 Task: Add Attachment from Google Drive to Card Card0000000119 in Board Board0000000030 in Workspace WS0000000010 in Trello. Add Cover Orange to Card Card0000000119 in Board Board0000000030 in Workspace WS0000000010 in Trello. Add "Add Label …" with "Title" Title0000000119 to Button Button0000000119 to Card Card0000000119 in Board Board0000000030 in Workspace WS0000000010 in Trello. Add Description DS0000000119 to Card Card0000000119 in Board Board0000000030 in Workspace WS0000000010 in Trello. Add Comment CM0000000119 to Card Card0000000119 in Board Board0000000030 in Workspace WS0000000010 in Trello
Action: Mouse moved to (434, 19)
Screenshot: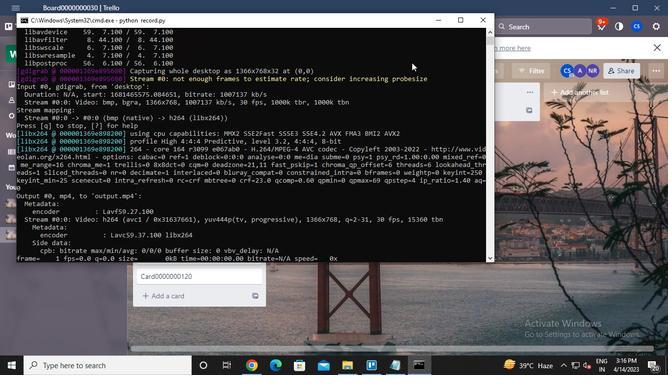 
Action: Mouse pressed left at (434, 19)
Screenshot: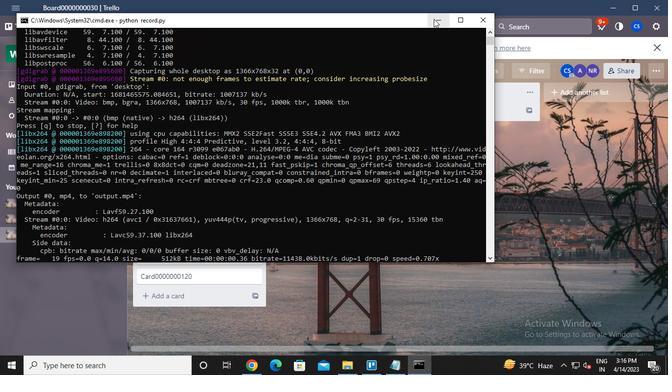 
Action: Mouse moved to (192, 240)
Screenshot: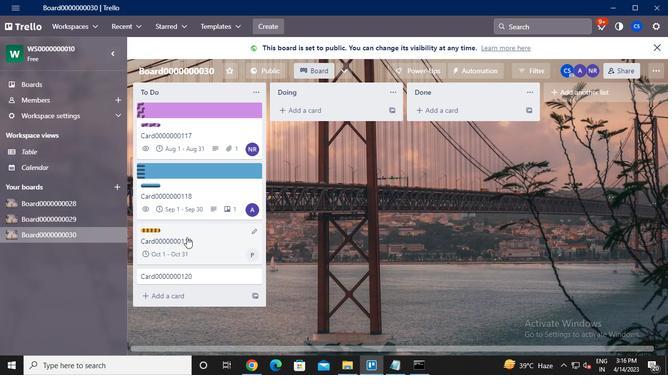 
Action: Mouse pressed left at (192, 240)
Screenshot: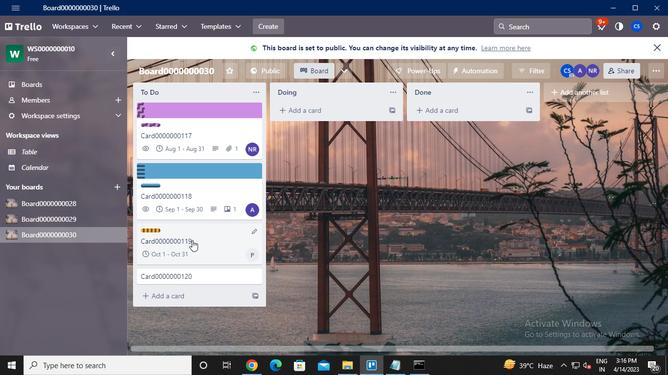 
Action: Mouse moved to (462, 203)
Screenshot: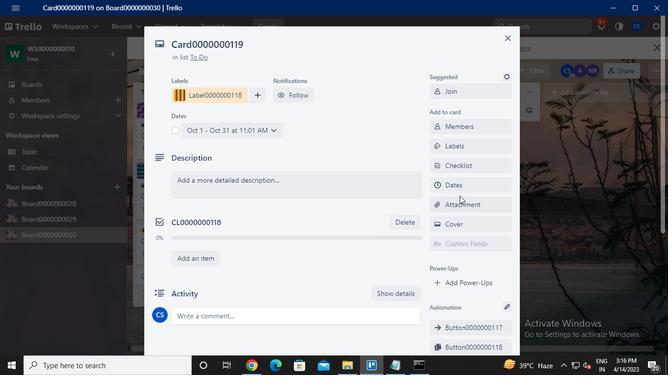 
Action: Mouse pressed left at (462, 203)
Screenshot: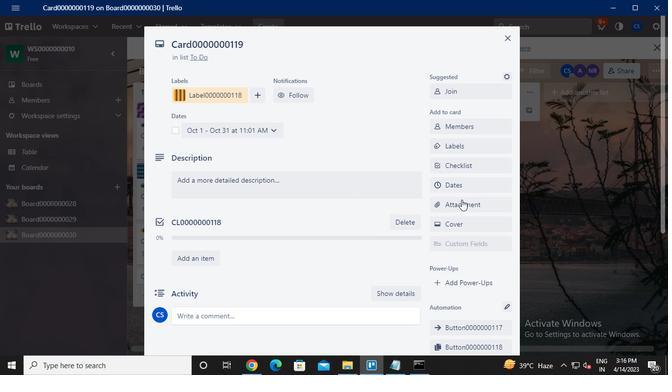 
Action: Mouse moved to (466, 114)
Screenshot: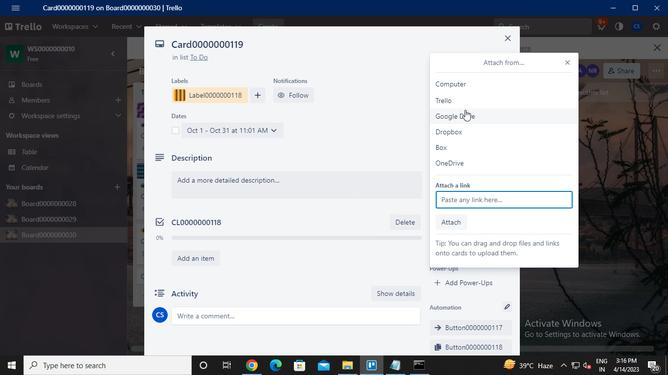 
Action: Mouse pressed left at (466, 114)
Screenshot: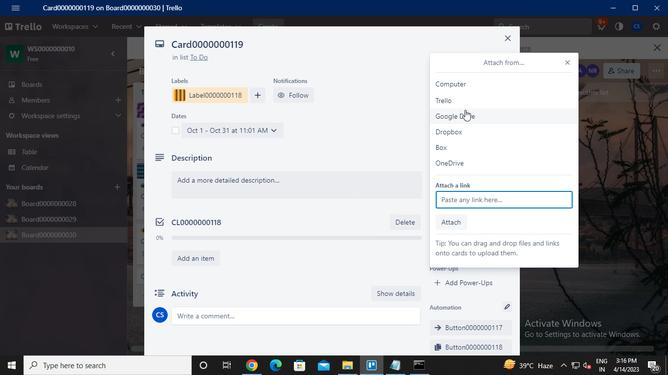 
Action: Mouse moved to (160, 173)
Screenshot: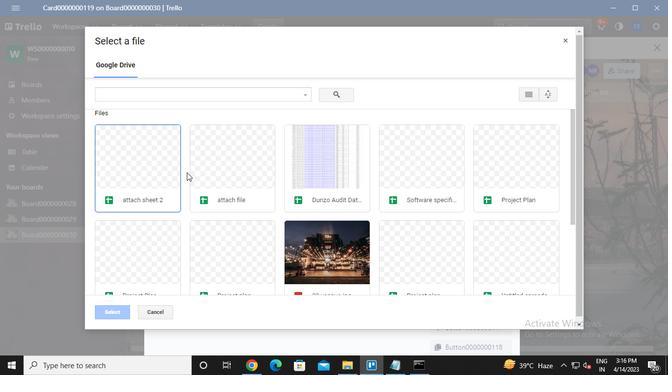 
Action: Mouse pressed left at (160, 173)
Screenshot: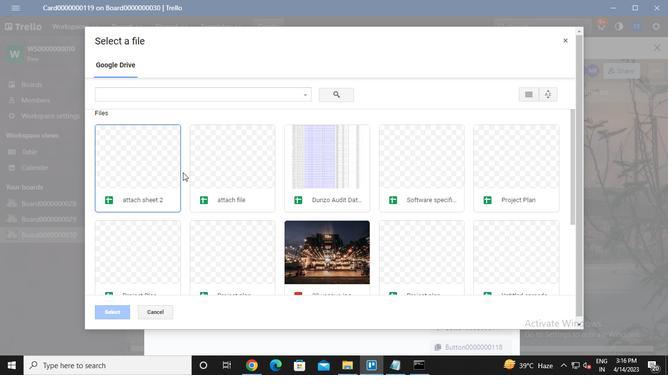 
Action: Mouse pressed left at (160, 173)
Screenshot: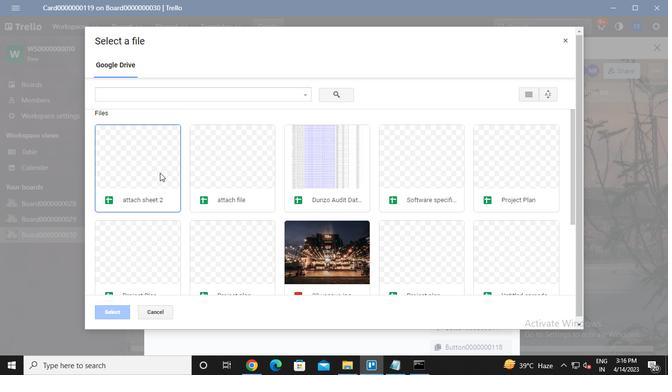 
Action: Mouse moved to (461, 222)
Screenshot: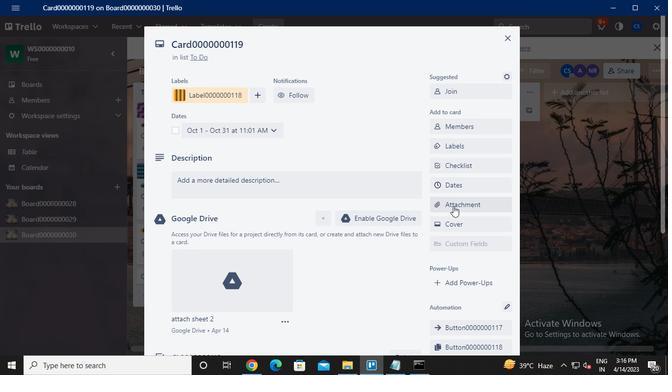 
Action: Mouse pressed left at (461, 222)
Screenshot: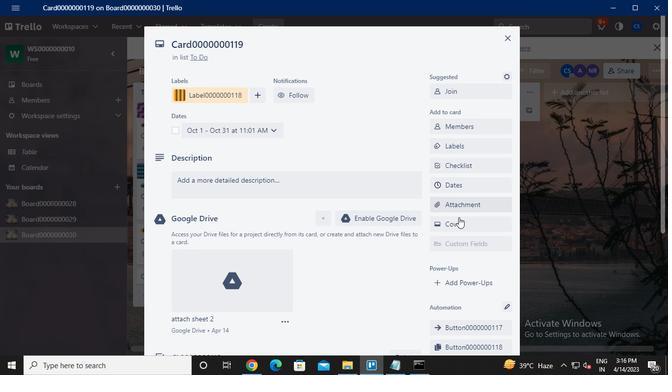 
Action: Mouse moved to (509, 161)
Screenshot: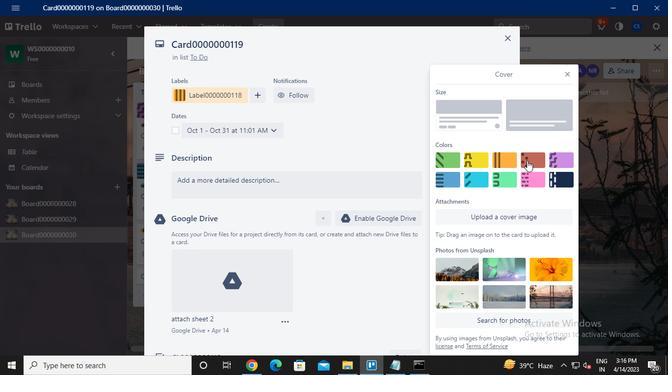 
Action: Mouse pressed left at (509, 161)
Screenshot: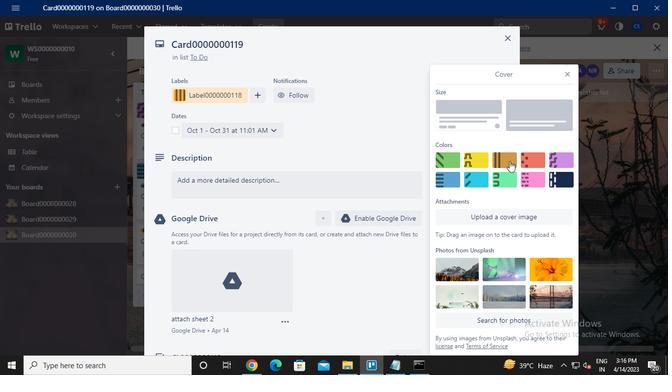 
Action: Mouse moved to (567, 57)
Screenshot: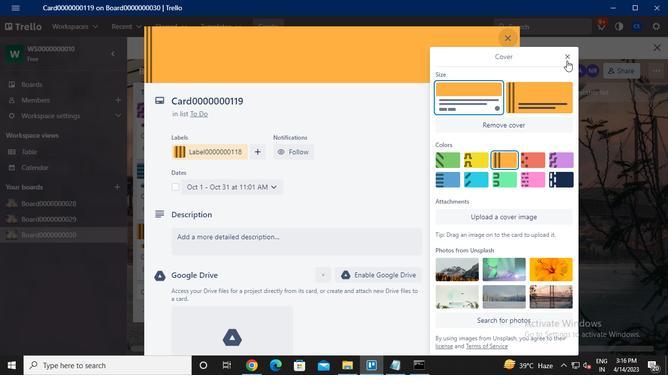 
Action: Mouse pressed left at (567, 57)
Screenshot: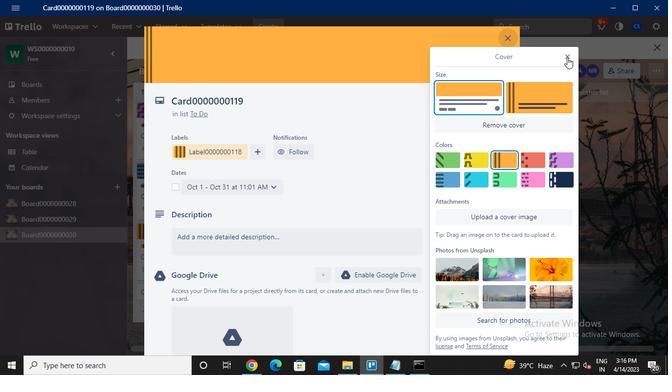 
Action: Mouse moved to (470, 257)
Screenshot: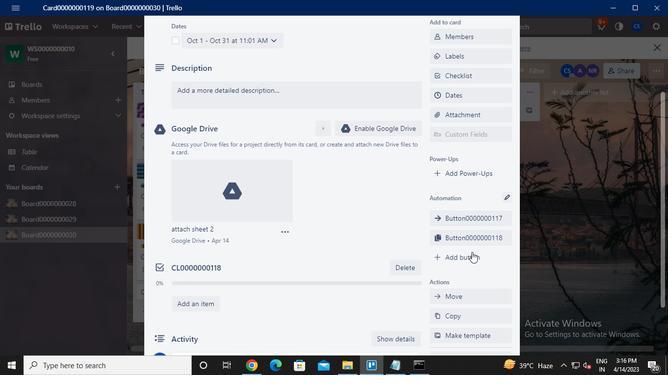 
Action: Mouse pressed left at (470, 257)
Screenshot: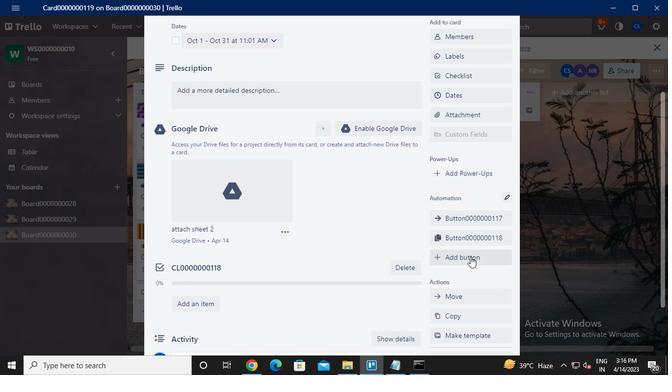 
Action: Mouse moved to (480, 130)
Screenshot: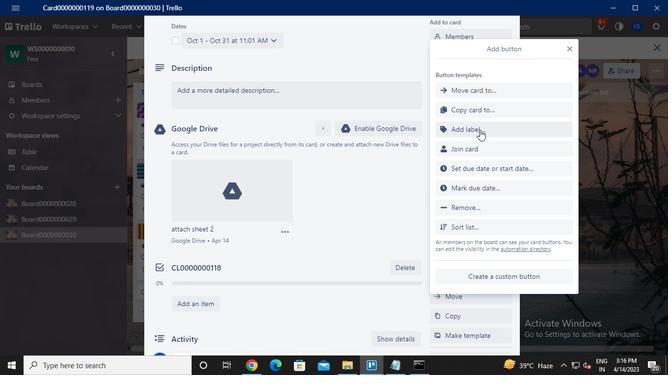 
Action: Mouse pressed left at (480, 130)
Screenshot: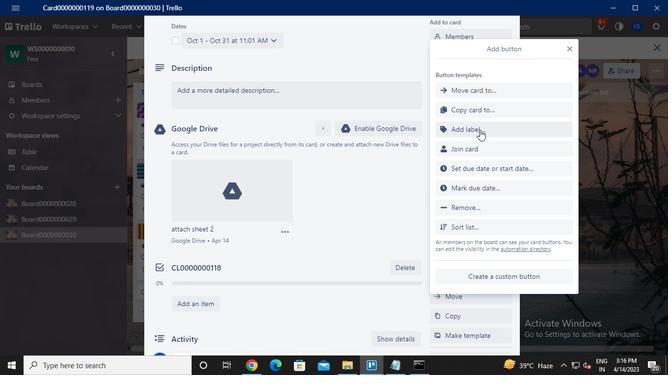 
Action: Mouse moved to (463, 134)
Screenshot: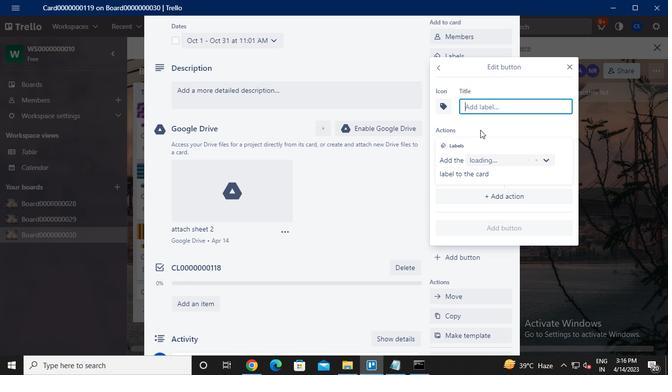 
Action: Keyboard t
Screenshot: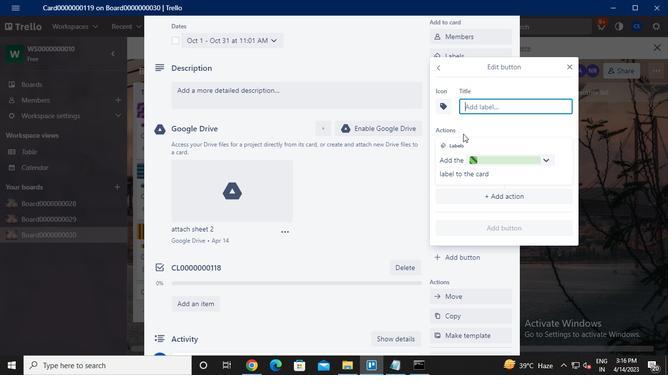 
Action: Keyboard Key.caps_lock
Screenshot: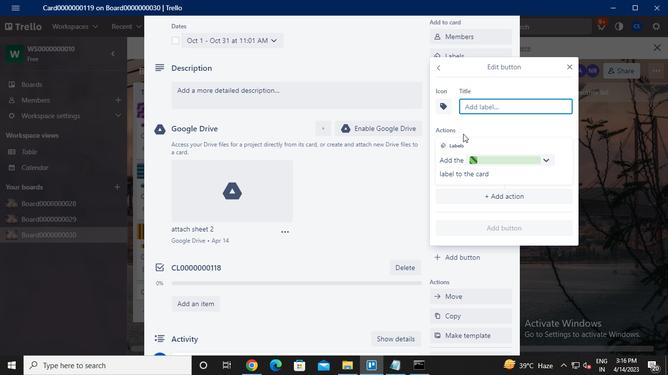 
Action: Keyboard i
Screenshot: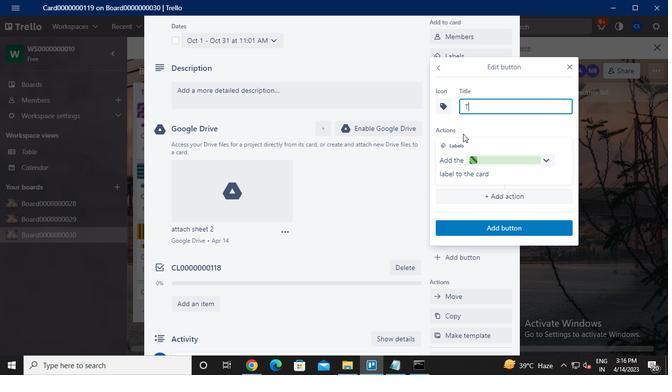 
Action: Keyboard t
Screenshot: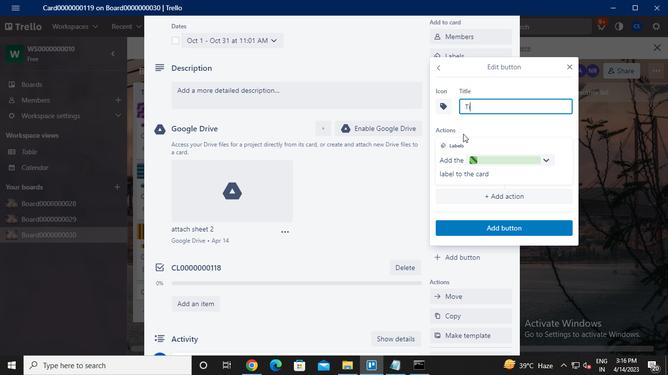 
Action: Keyboard l
Screenshot: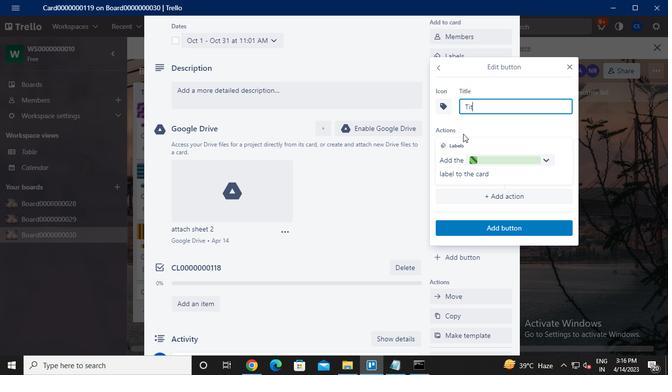 
Action: Keyboard e
Screenshot: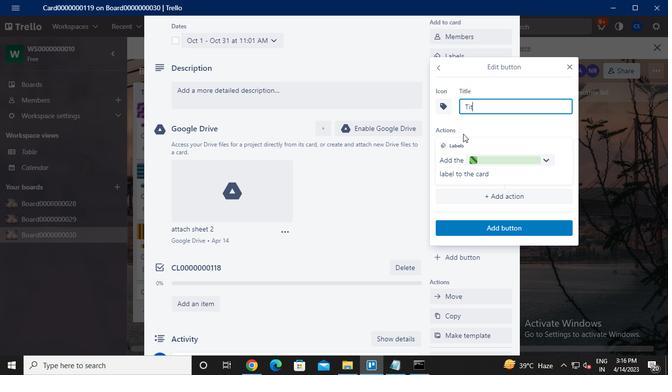 
Action: Keyboard <96>
Screenshot: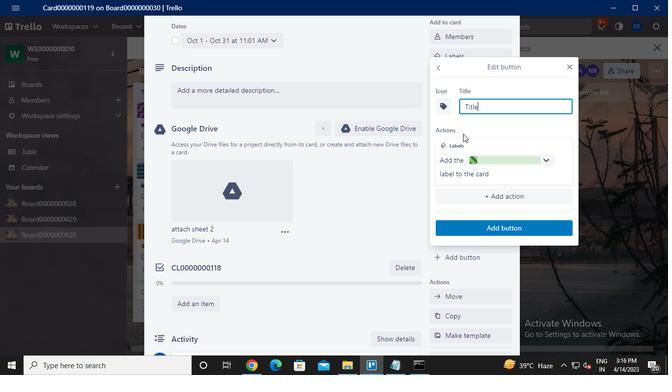 
Action: Keyboard <96>
Screenshot: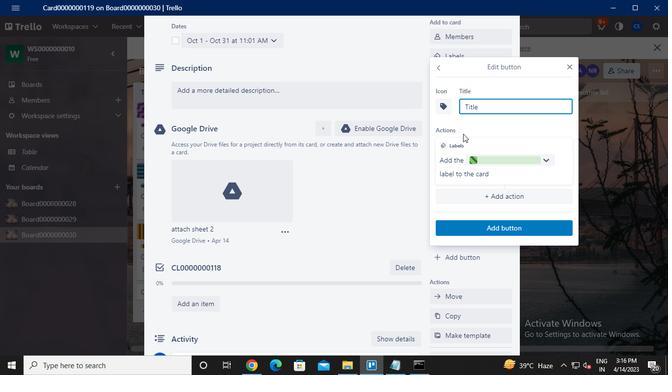 
Action: Keyboard <96>
Screenshot: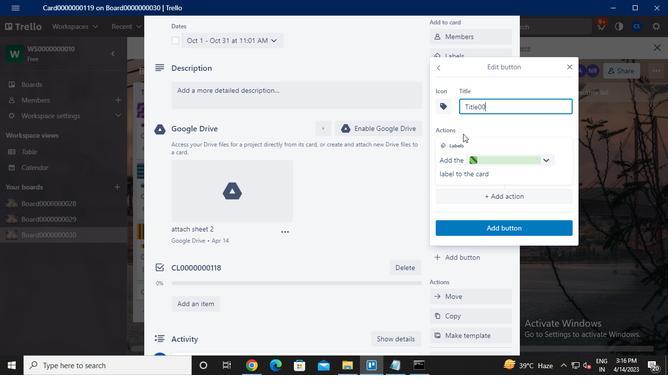 
Action: Keyboard <96>
Screenshot: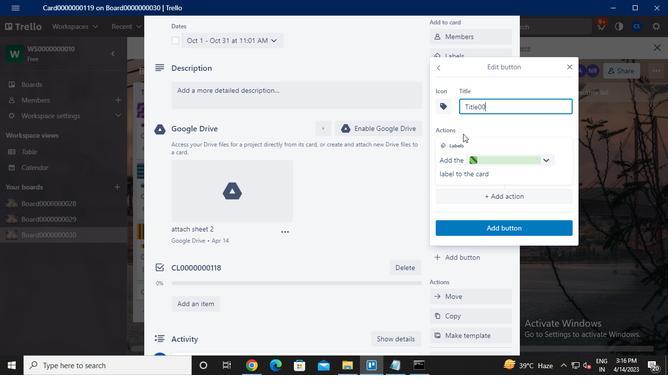 
Action: Keyboard <96>
Screenshot: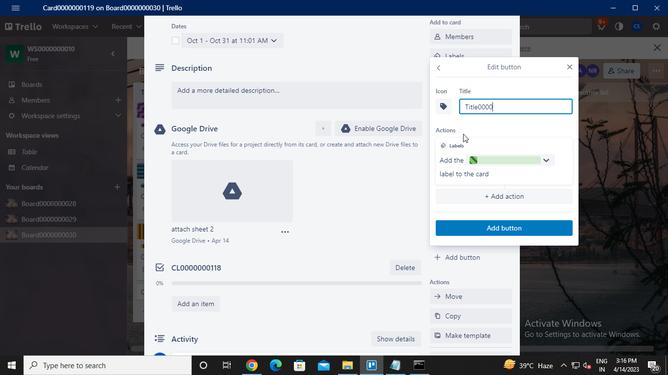 
Action: Keyboard <96>
Screenshot: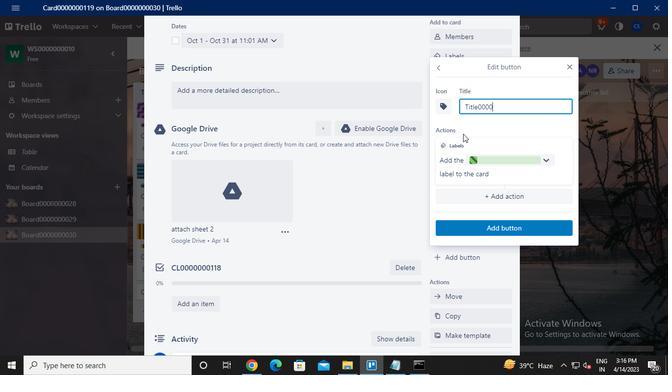 
Action: Keyboard <96>
Screenshot: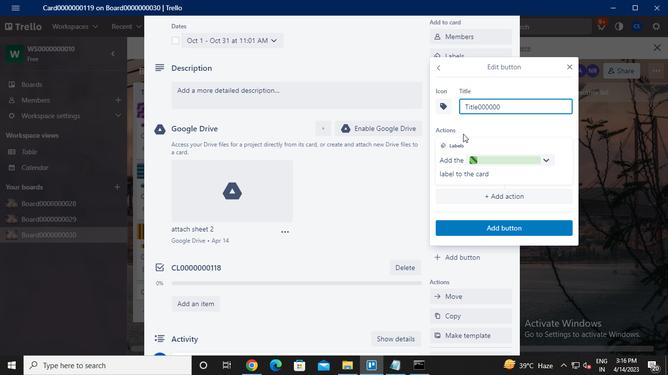 
Action: Keyboard <96>
Screenshot: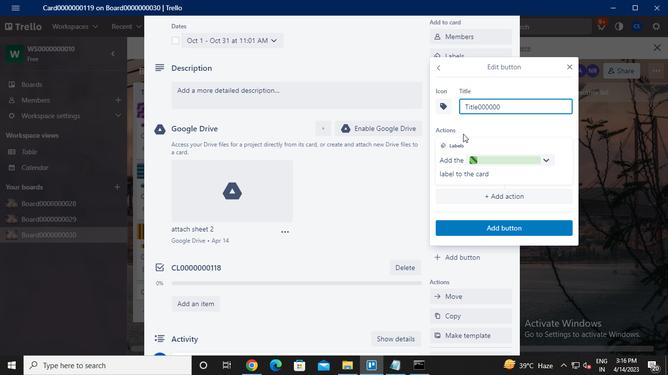 
Action: Keyboard Key.backspace
Screenshot: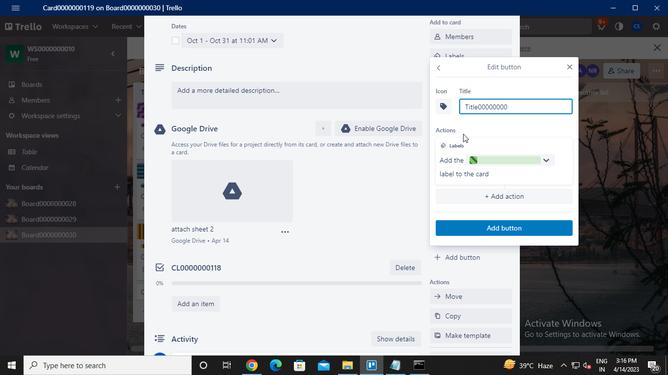 
Action: Keyboard <97>
Screenshot: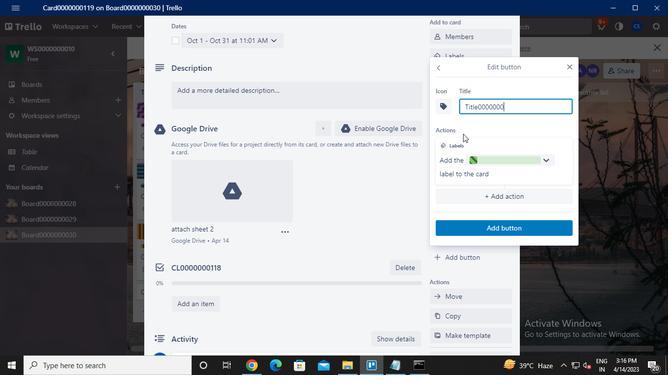 
Action: Keyboard <97>
Screenshot: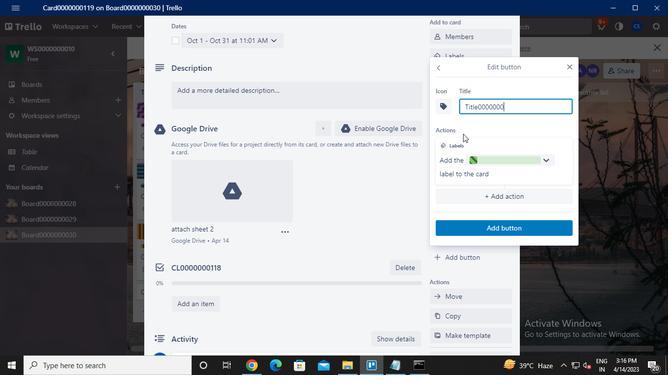 
Action: Keyboard <105>
Screenshot: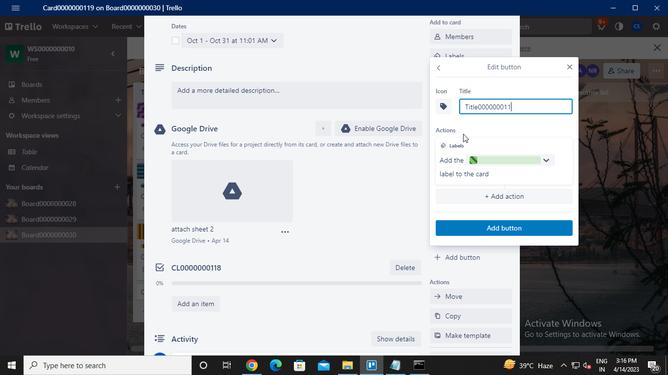
Action: Mouse moved to (499, 227)
Screenshot: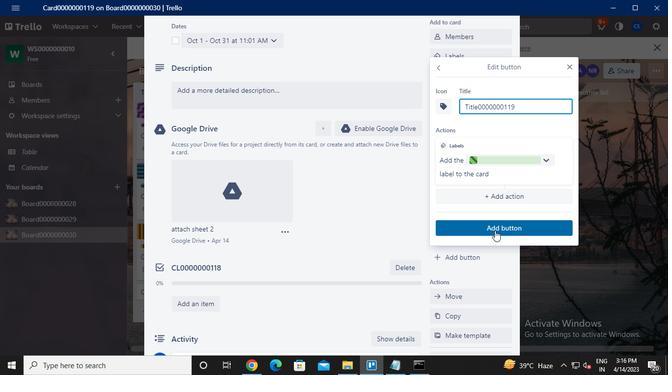 
Action: Mouse pressed left at (499, 227)
Screenshot: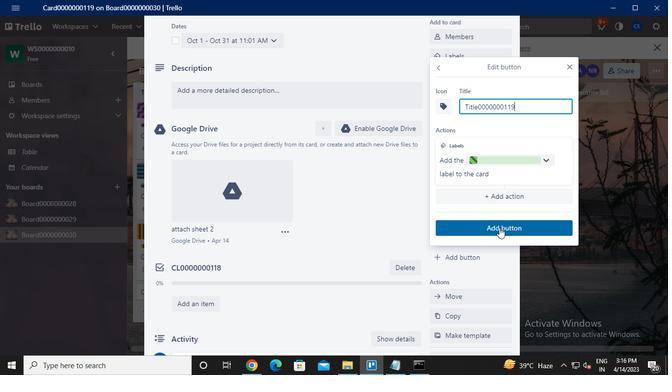 
Action: Mouse moved to (241, 90)
Screenshot: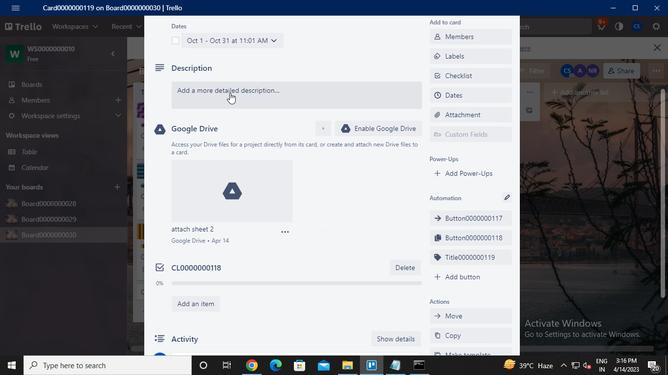 
Action: Mouse pressed left at (241, 90)
Screenshot: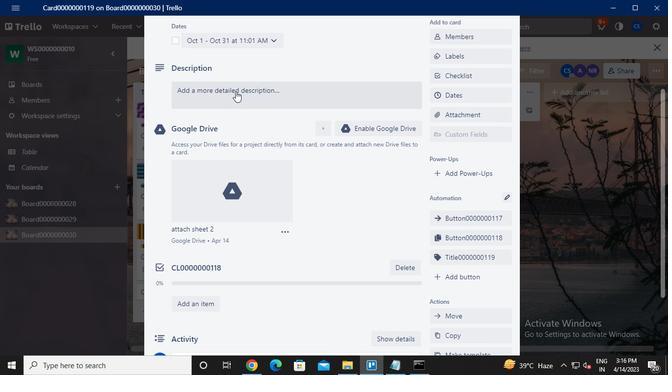 
Action: Keyboard Key.caps_lock
Screenshot: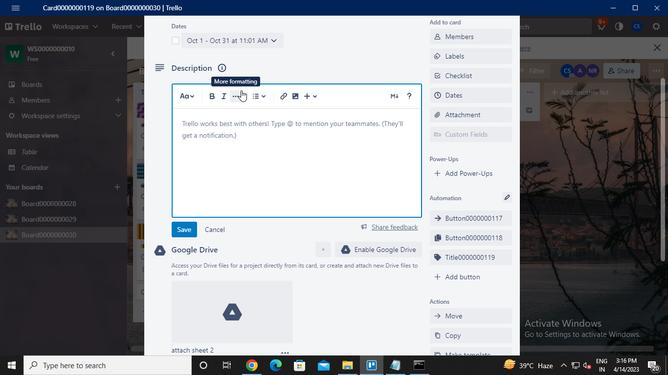 
Action: Keyboard d
Screenshot: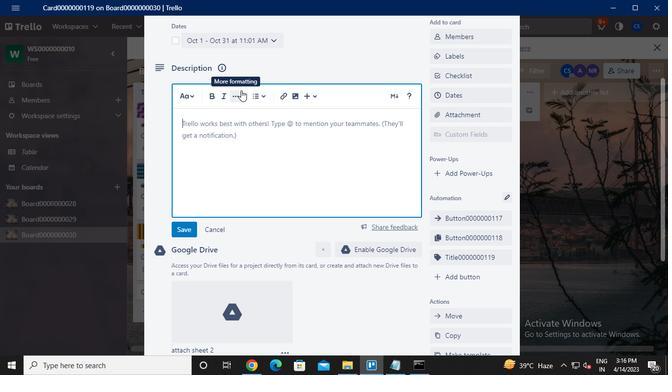 
Action: Keyboard s
Screenshot: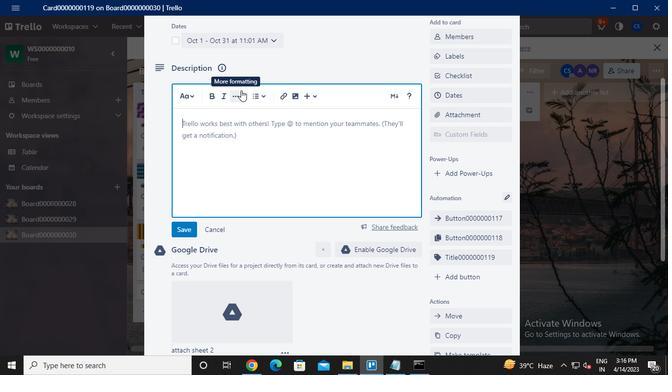 
Action: Keyboard <96>
Screenshot: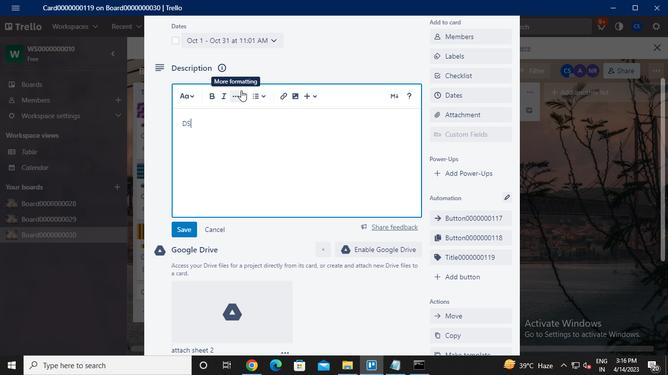 
Action: Mouse moved to (260, 46)
Screenshot: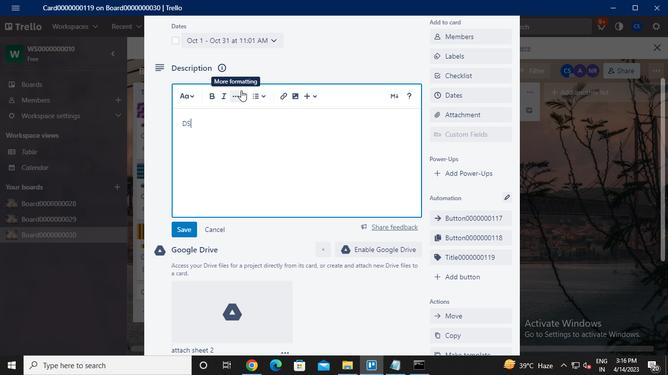 
Action: Keyboard <96>
Screenshot: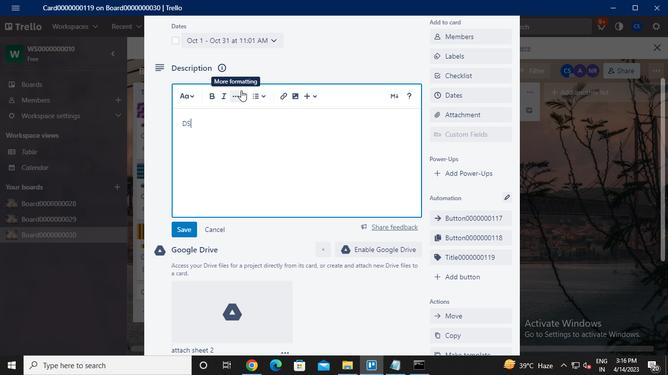 
Action: Keyboard <96>
Screenshot: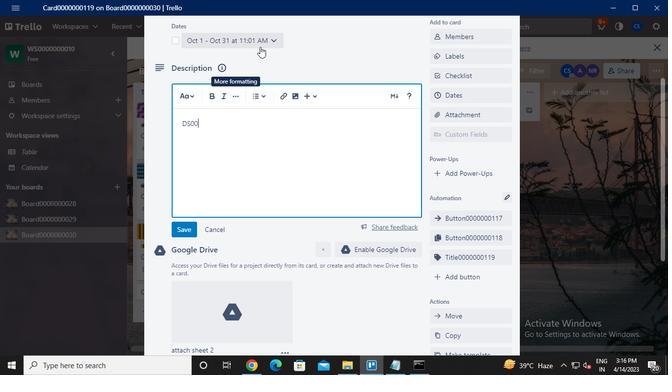 
Action: Keyboard <96>
Screenshot: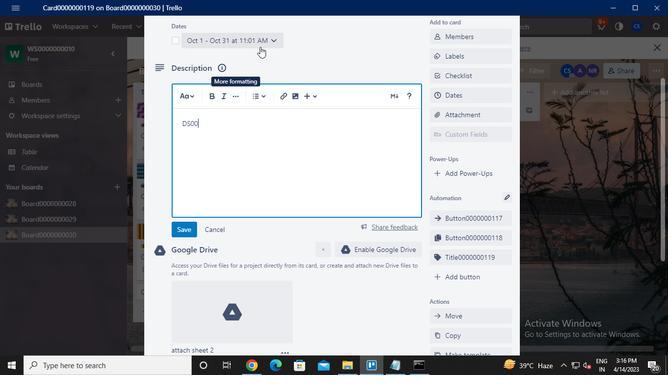 
Action: Keyboard <96>
Screenshot: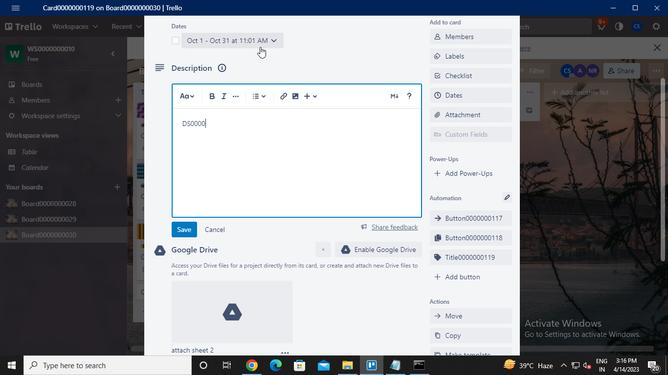 
Action: Keyboard <96>
Screenshot: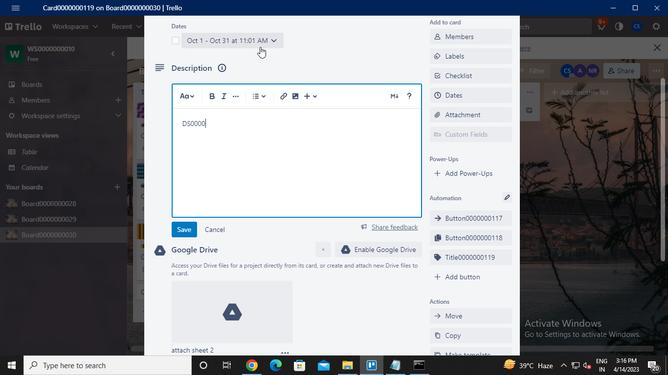 
Action: Keyboard <96>
Screenshot: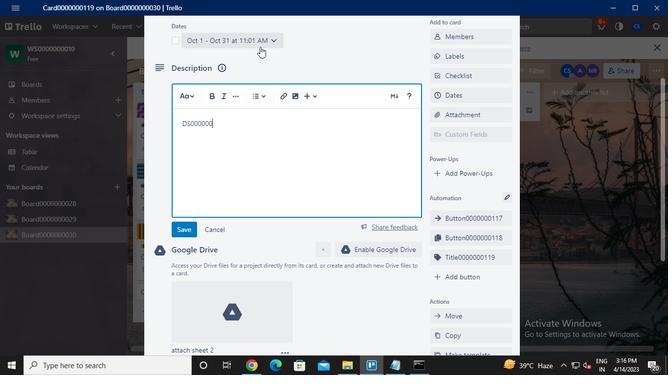 
Action: Keyboard <97>
Screenshot: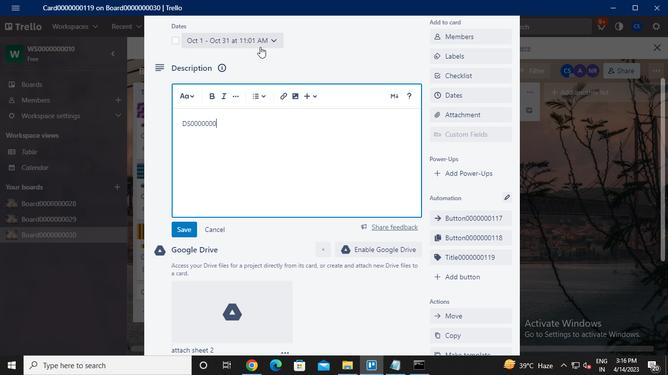 
Action: Keyboard <97>
Screenshot: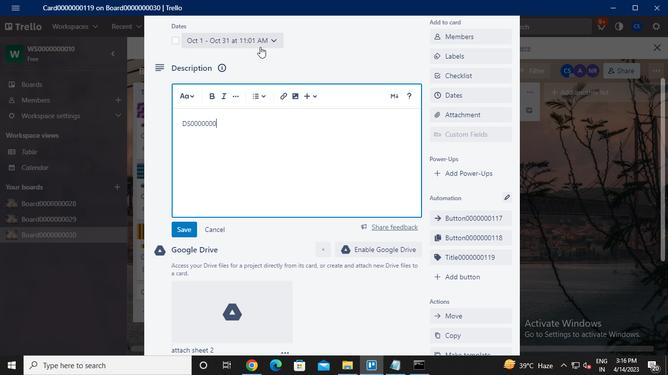 
Action: Keyboard <105>
Screenshot: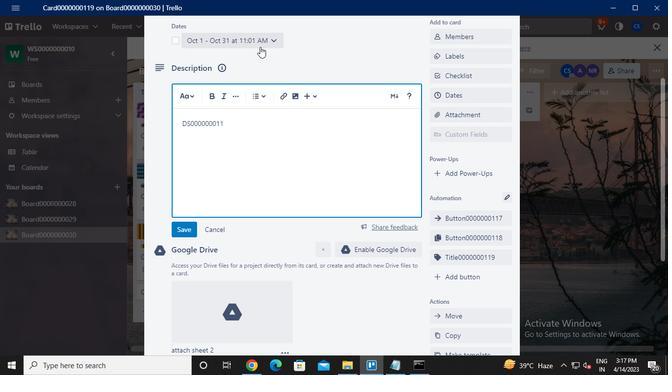 
Action: Mouse moved to (182, 231)
Screenshot: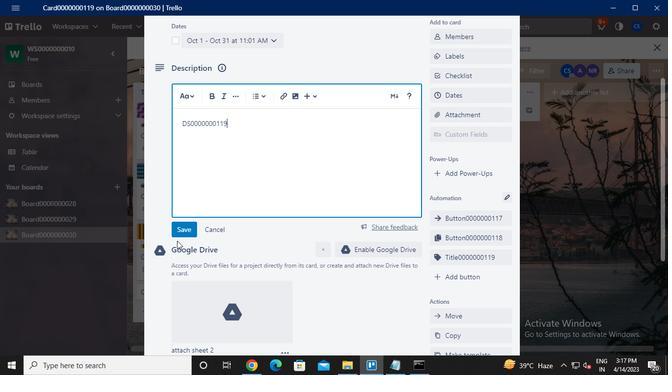 
Action: Mouse pressed left at (182, 231)
Screenshot: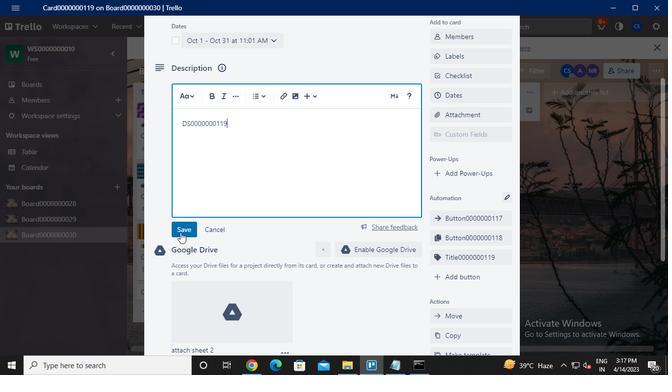
Action: Mouse moved to (231, 247)
Screenshot: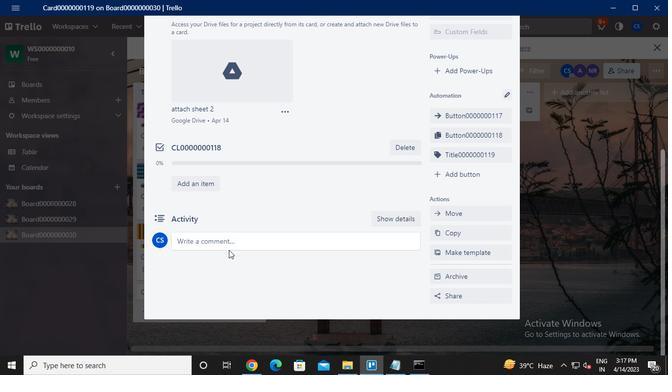 
Action: Mouse pressed left at (231, 247)
Screenshot: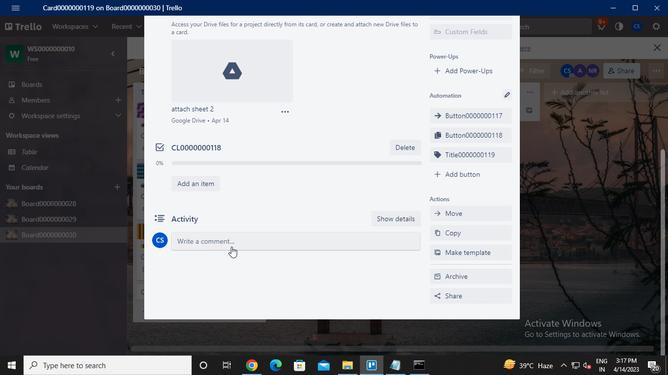 
Action: Keyboard c
Screenshot: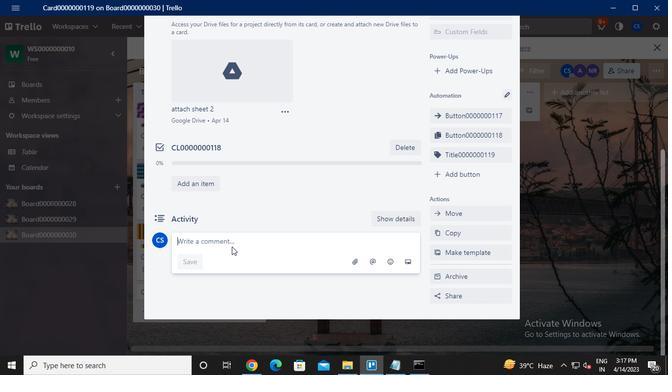 
Action: Keyboard m
Screenshot: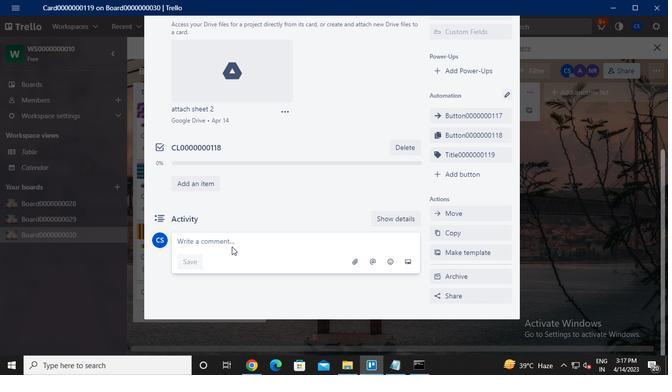 
Action: Keyboard <96>
Screenshot: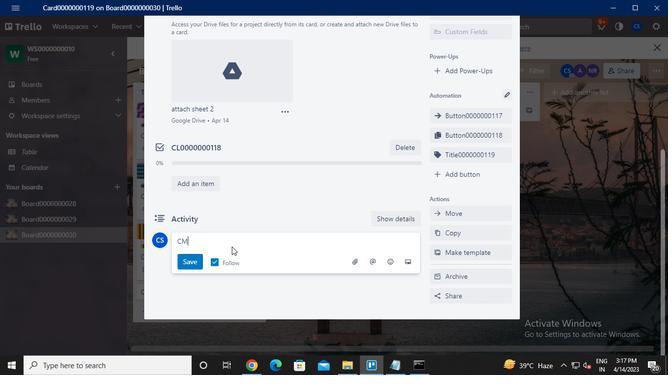 
Action: Keyboard <96>
Screenshot: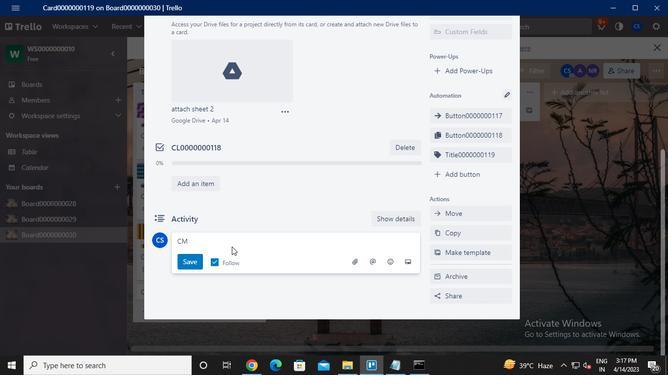 
Action: Keyboard <96>
Screenshot: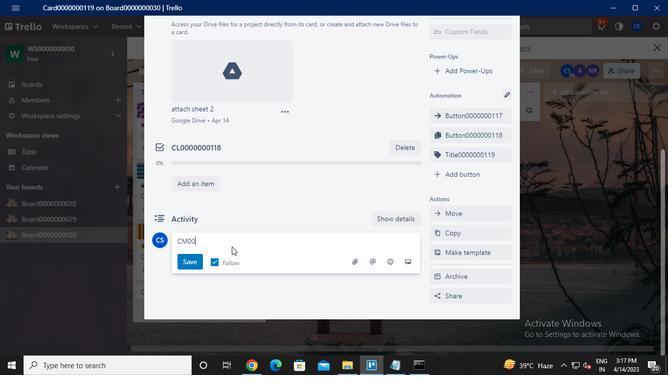 
Action: Keyboard <96>
Screenshot: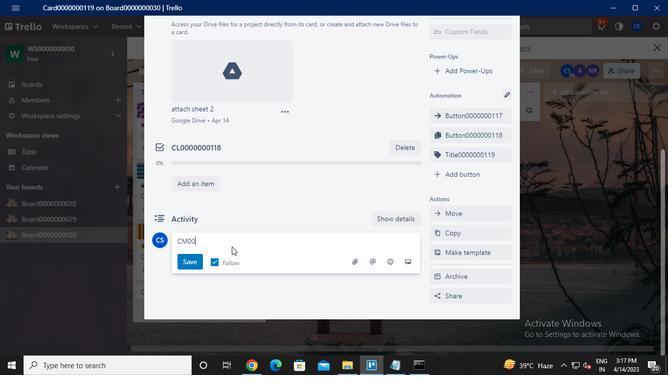 
Action: Keyboard <96>
Screenshot: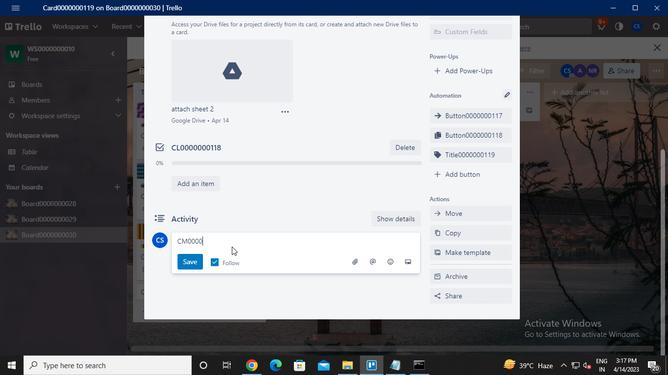 
Action: Keyboard <96>
Screenshot: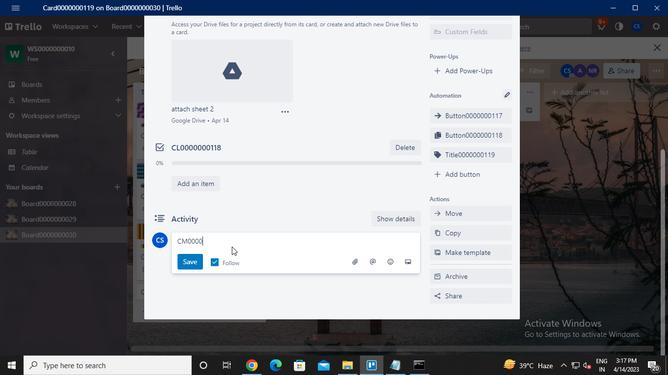 
Action: Keyboard <96>
Screenshot: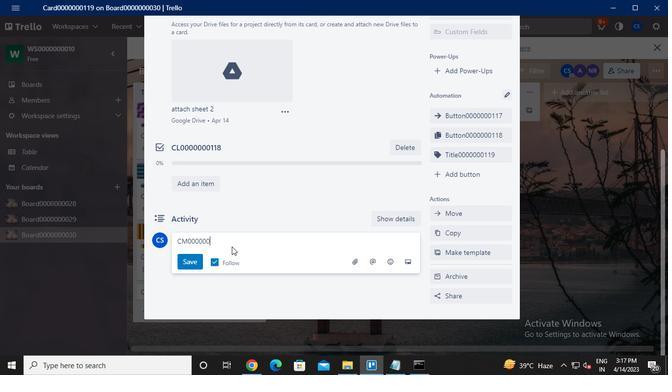 
Action: Keyboard <97>
Screenshot: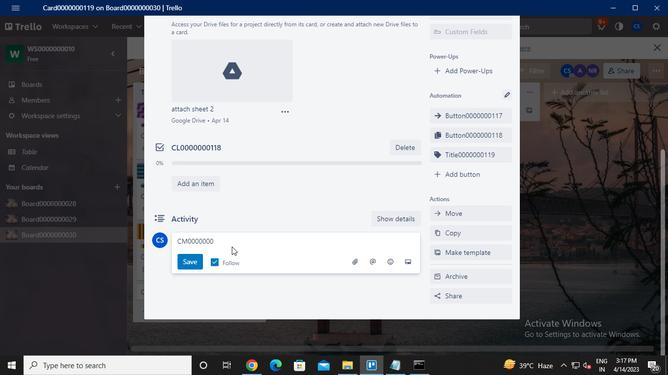 
Action: Keyboard <97>
Screenshot: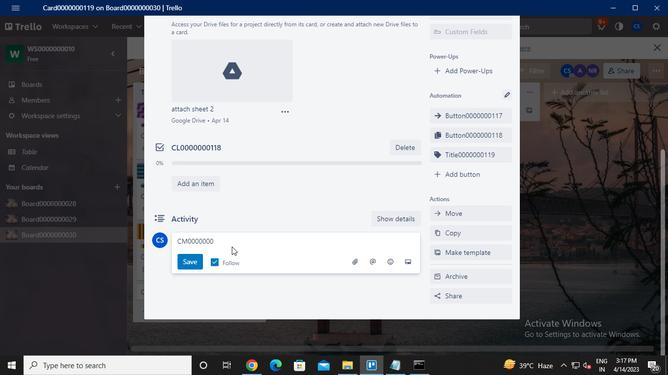 
Action: Keyboard <105>
Screenshot: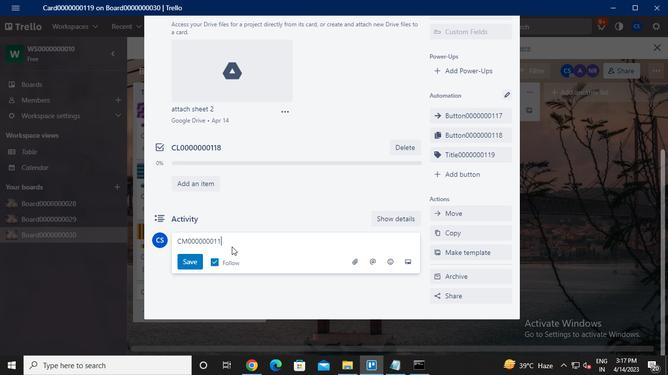 
Action: Mouse moved to (184, 260)
Screenshot: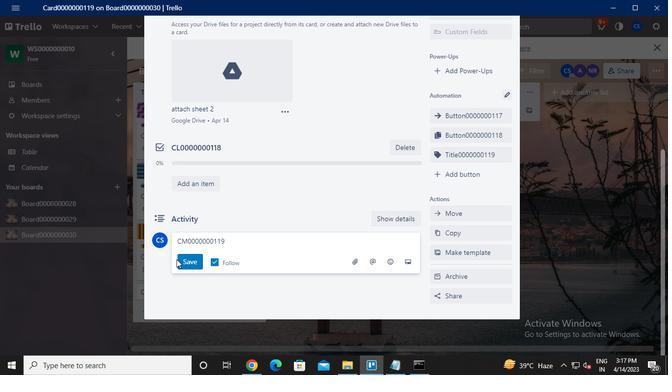 
Action: Mouse pressed left at (184, 260)
Screenshot: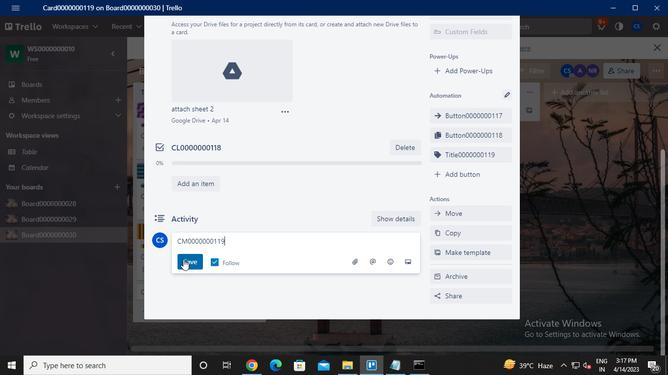 
Action: Mouse moved to (507, 37)
Screenshot: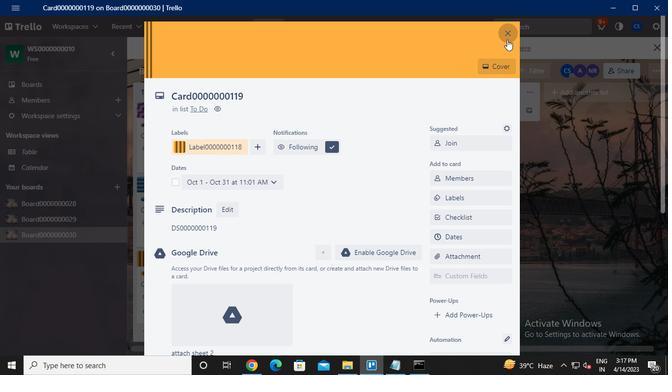 
Action: Mouse pressed left at (507, 37)
Screenshot: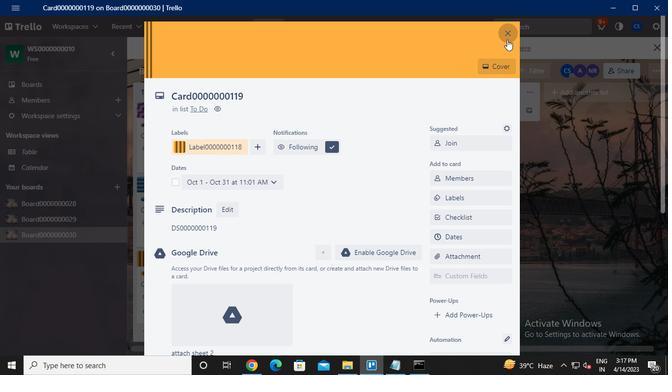 
Action: Mouse moved to (415, 364)
Screenshot: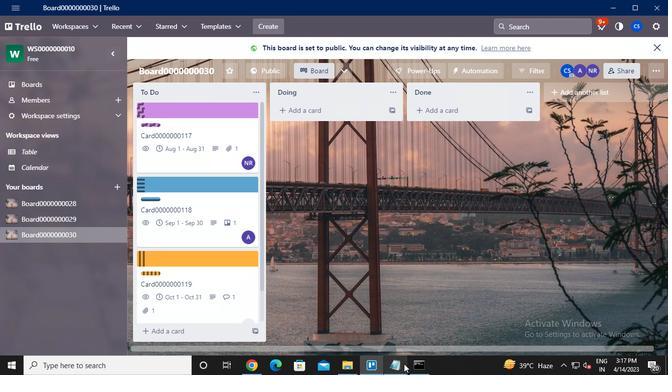
Action: Mouse pressed left at (415, 364)
Screenshot: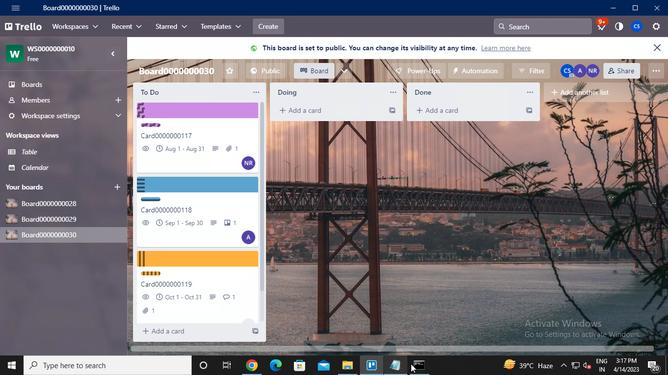 
Action: Mouse moved to (490, 22)
Screenshot: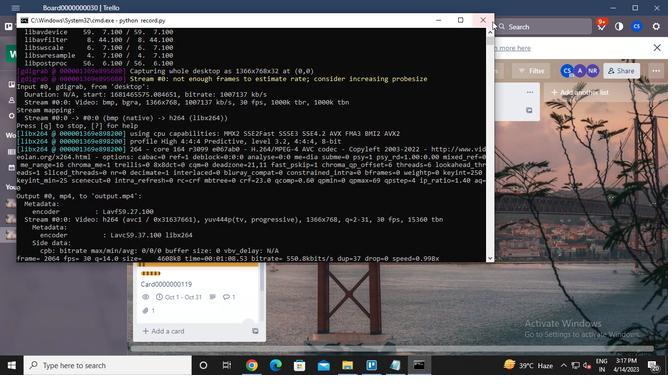 
Action: Mouse pressed left at (490, 22)
Screenshot: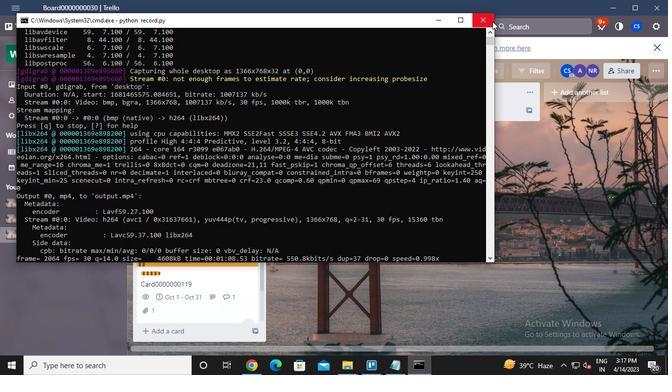 
Action: Mouse moved to (489, 26)
Screenshot: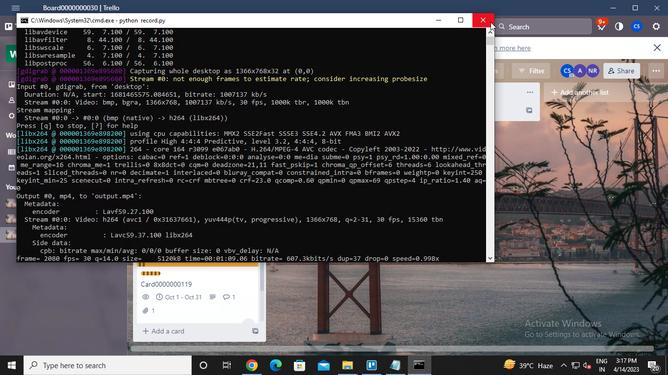 
